 Task: Change the name of your current profile to "Mark".
Action: Mouse moved to (1133, 32)
Screenshot: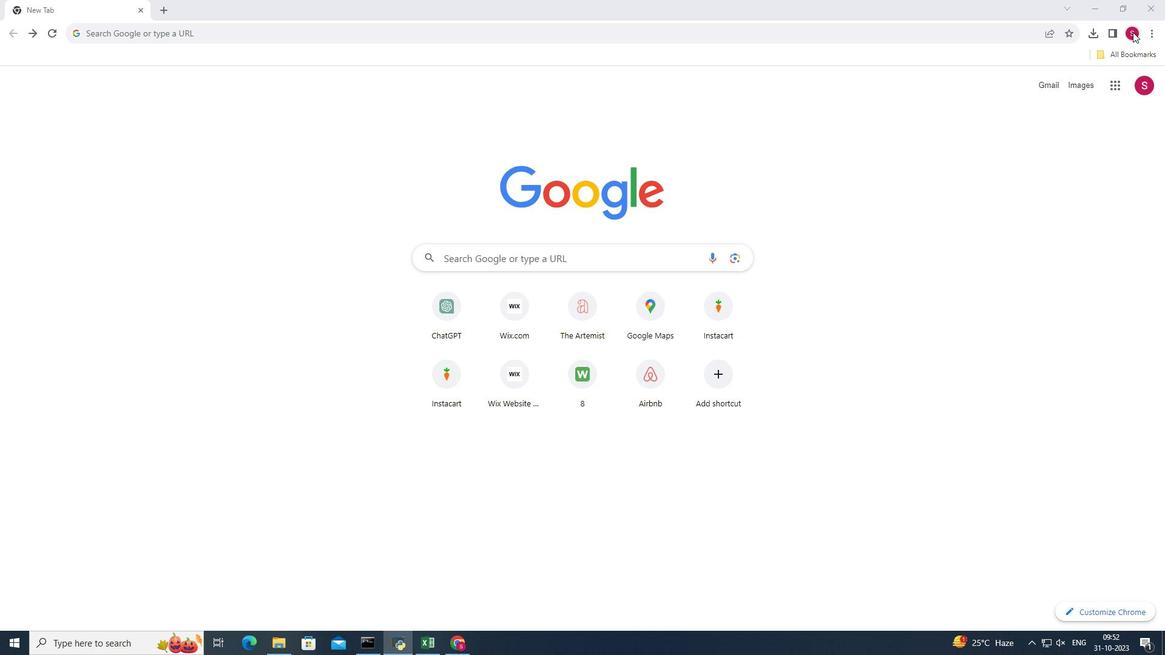 
Action: Mouse pressed left at (1133, 32)
Screenshot: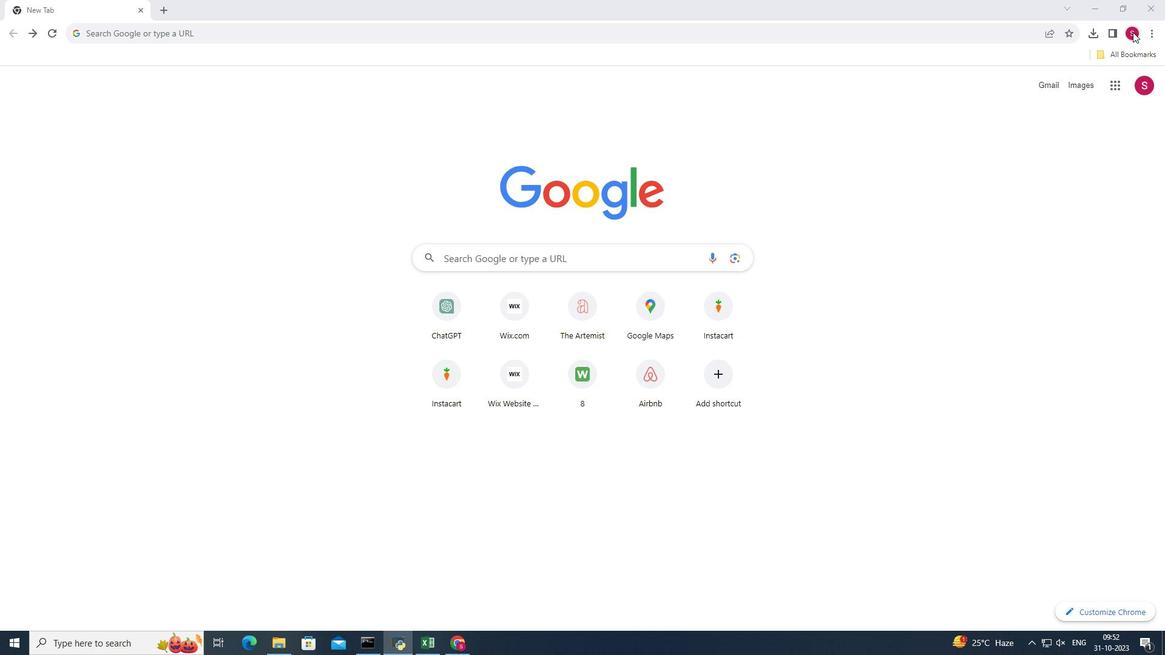 
Action: Mouse moved to (1115, 80)
Screenshot: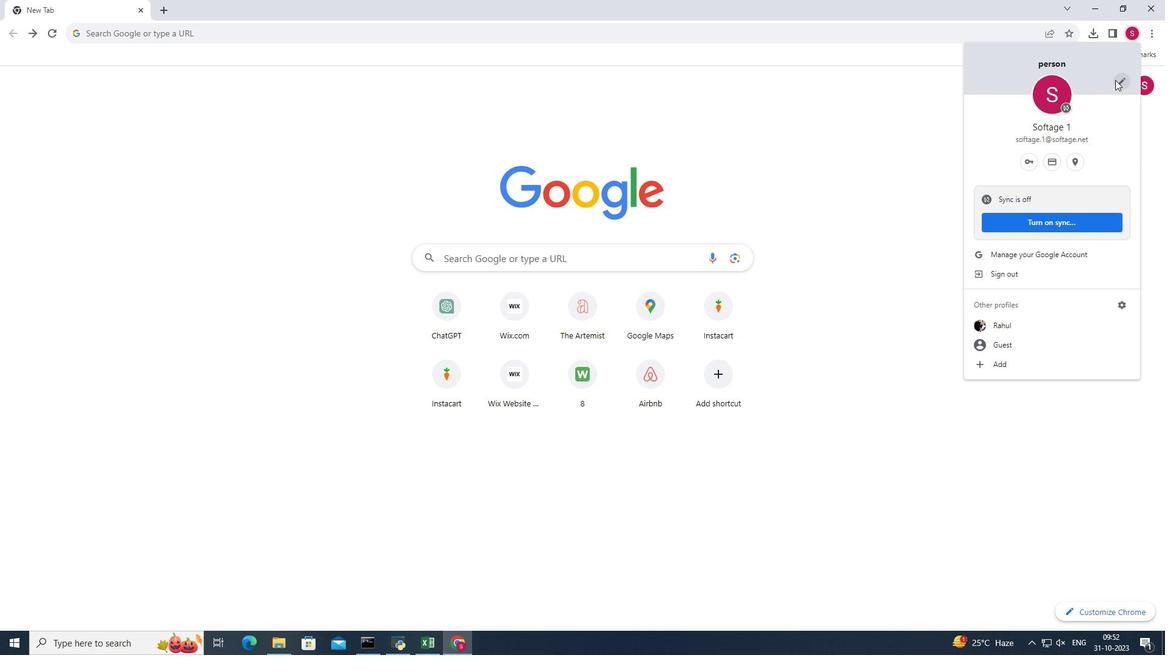 
Action: Mouse pressed left at (1115, 80)
Screenshot: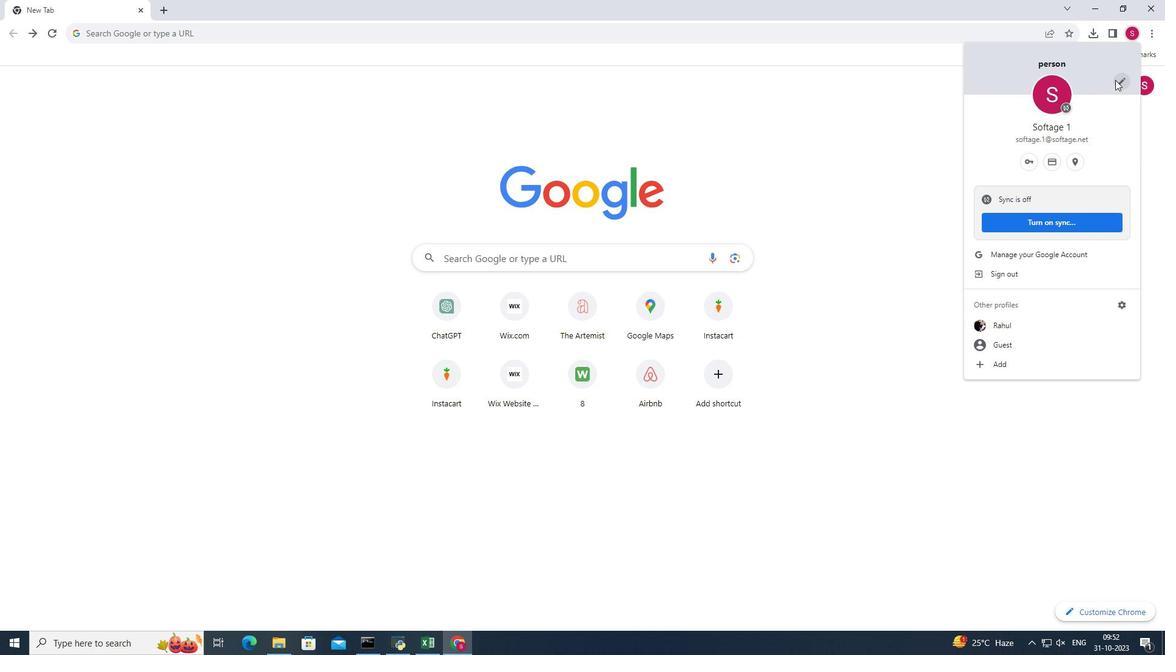 
Action: Mouse moved to (444, 160)
Screenshot: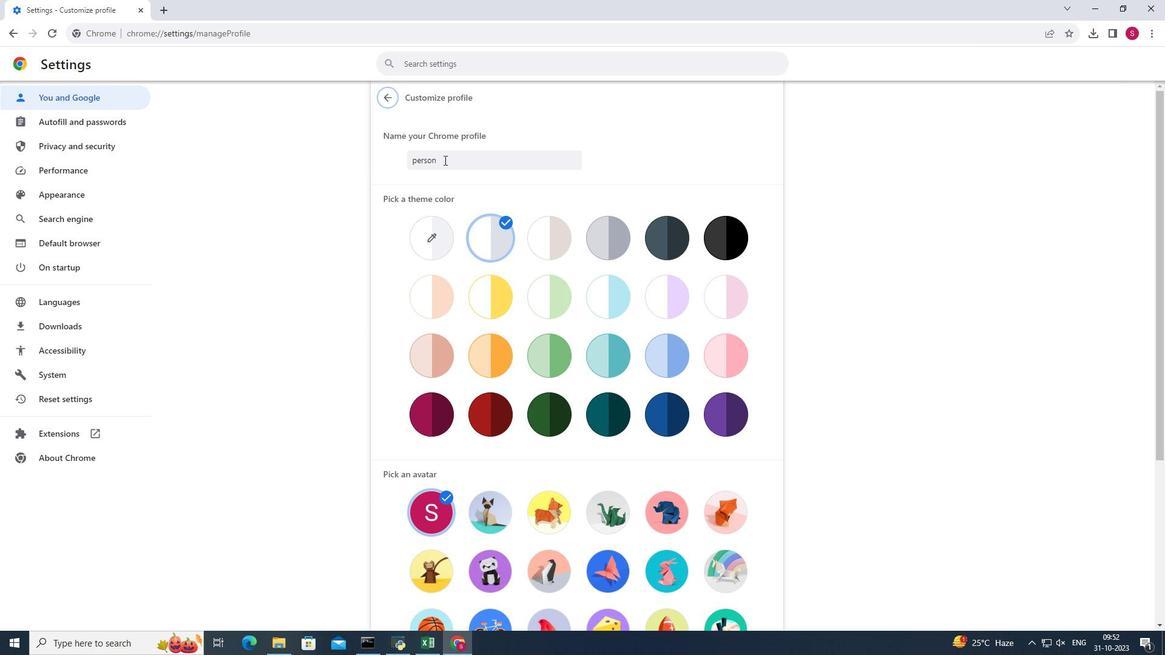 
Action: Mouse pressed left at (444, 160)
Screenshot: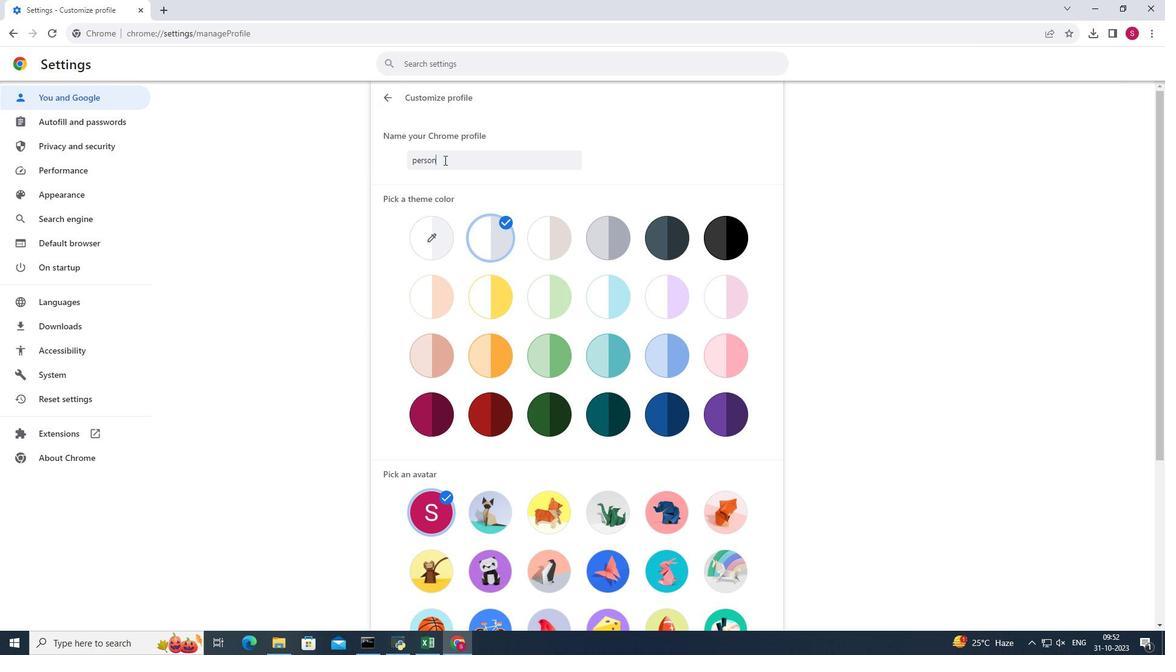 
Action: Key pressed <Key.backspace><Key.backspace><Key.backspace><Key.backspace><Key.backspace><Key.backspace><Key.backspace><Key.backspace><Key.backspace><Key.backspace><Key.backspace><Key.backspace><Key.backspace><Key.backspace><Key.backspace><Key.backspace><Key.shift>Mark
Screenshot: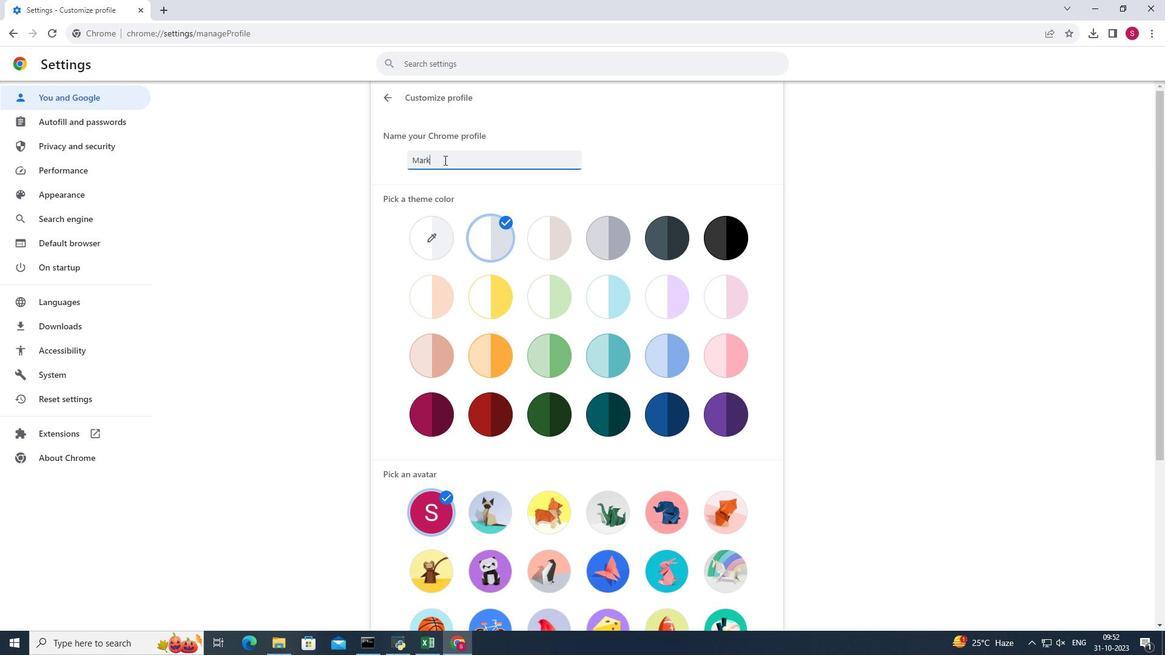 
Action: Mouse moved to (874, 164)
Screenshot: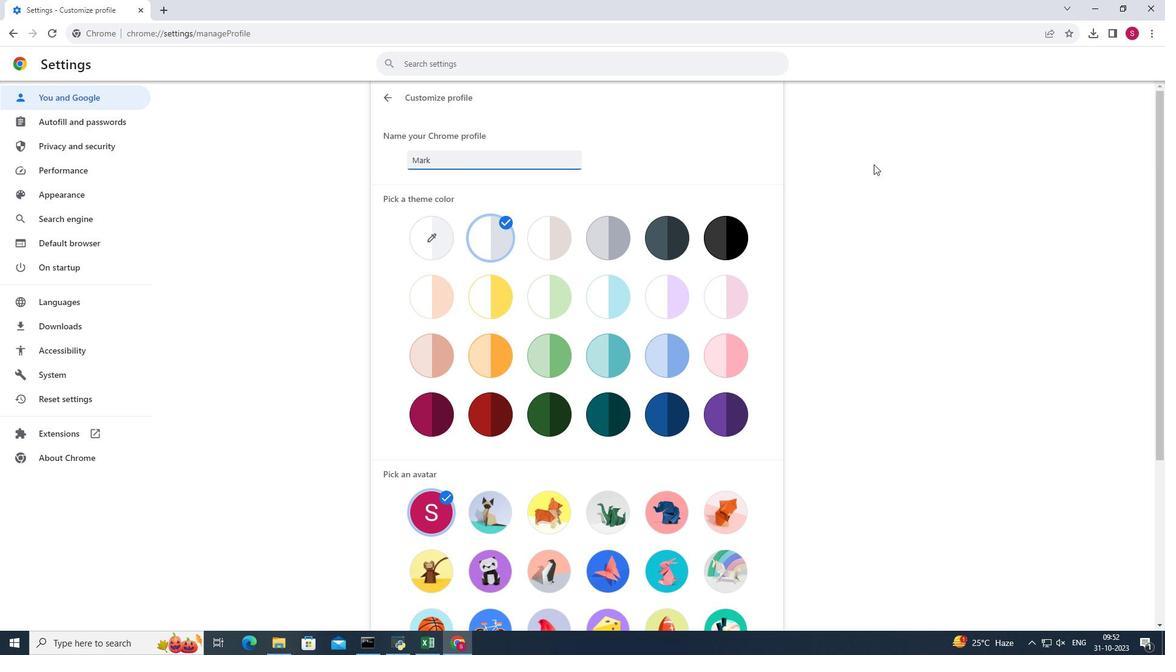
Action: Mouse pressed left at (874, 164)
Screenshot: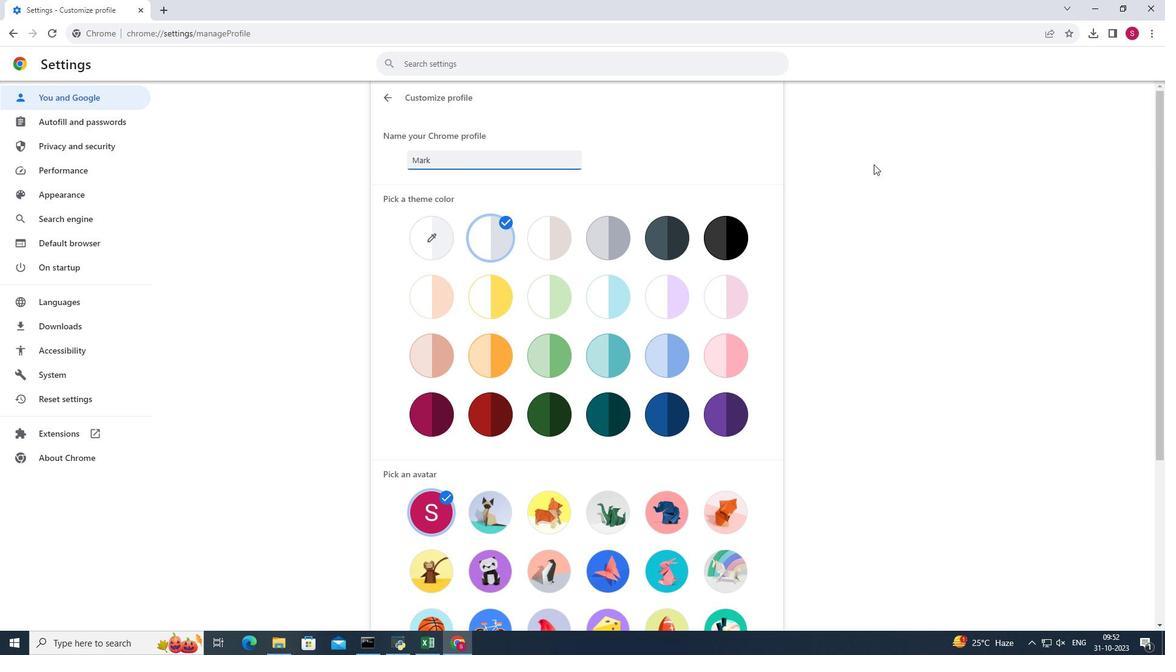 
Action: Mouse moved to (383, 98)
Screenshot: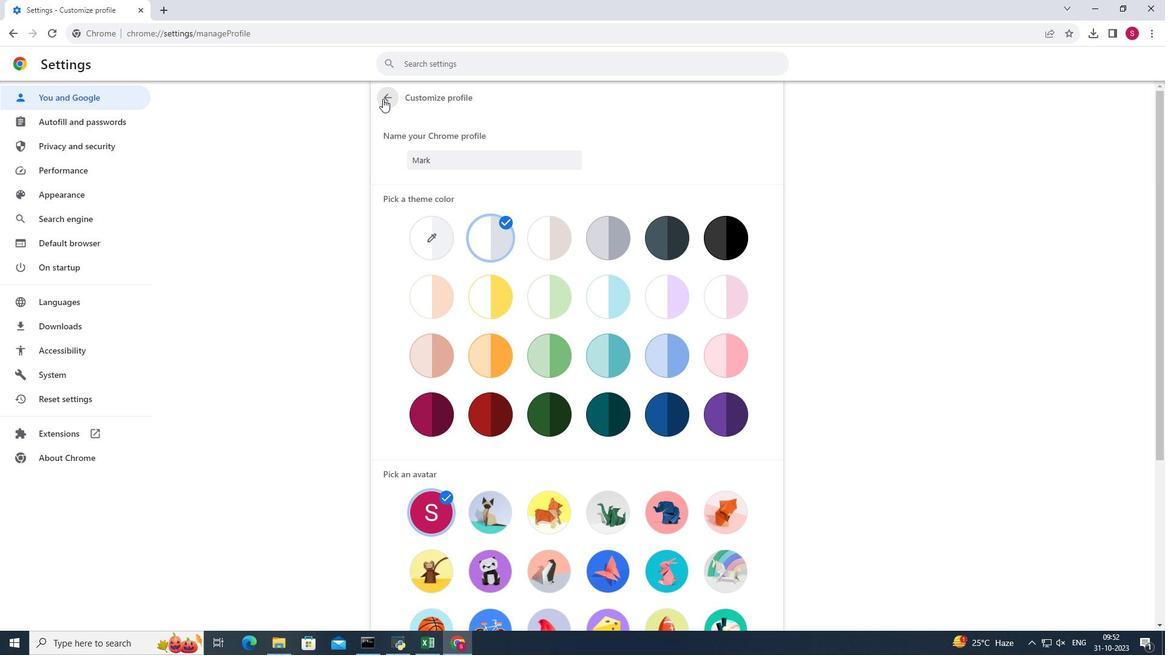 
Action: Mouse pressed left at (383, 98)
Screenshot: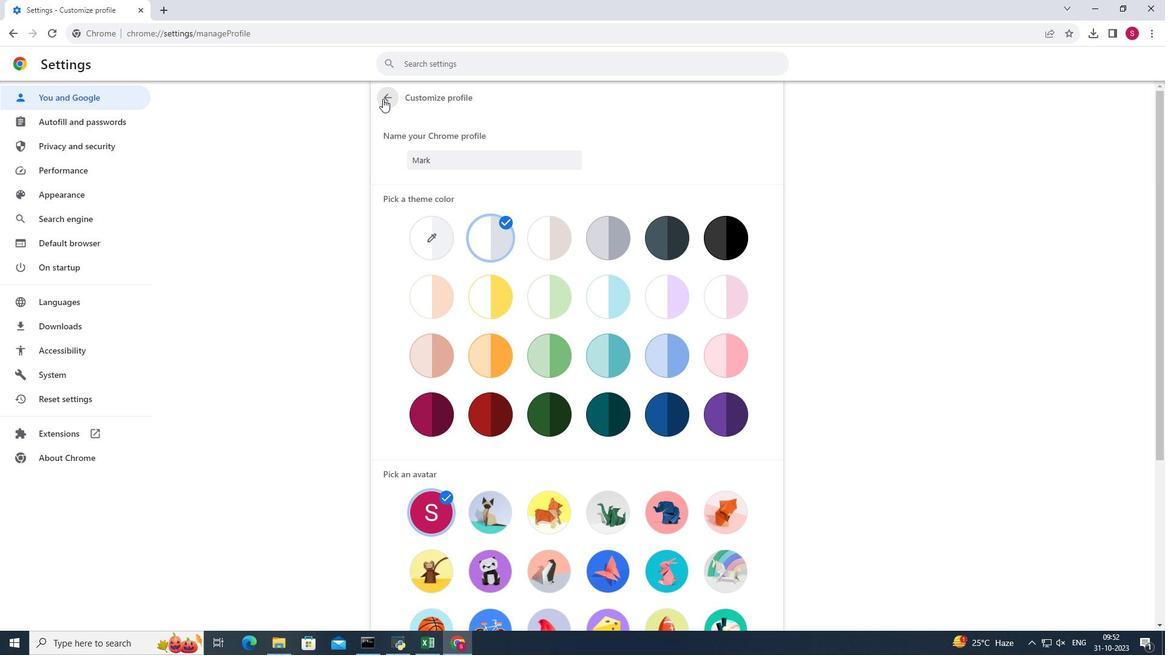 
Action: Mouse moved to (1052, 132)
Screenshot: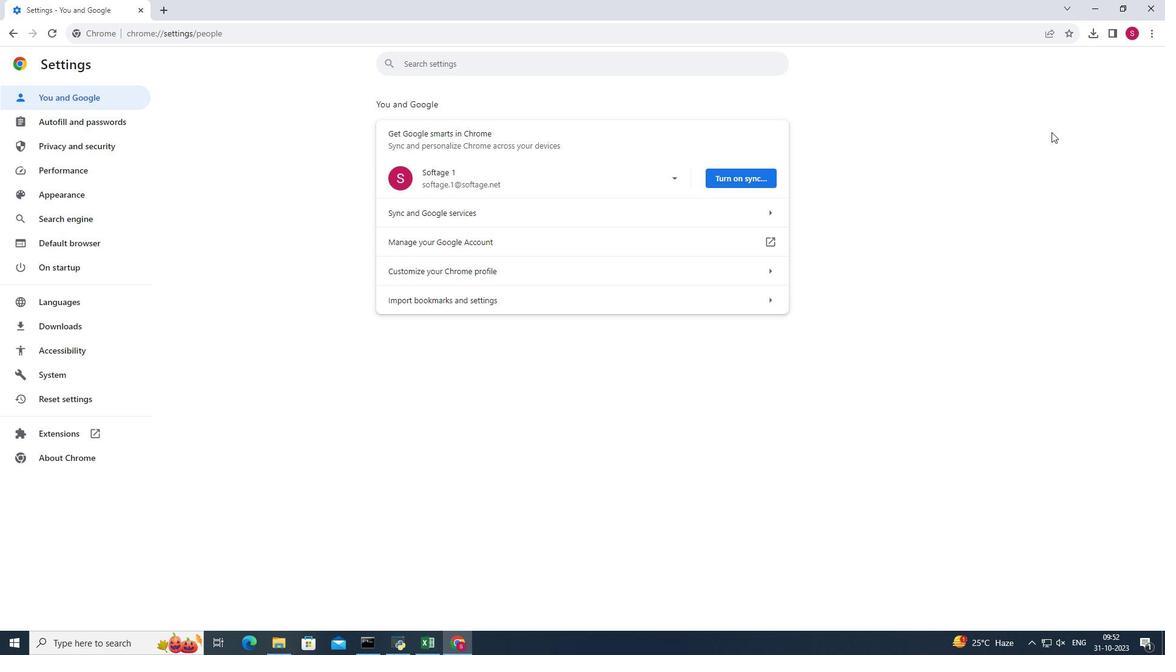 
Action: Mouse pressed left at (1052, 132)
Screenshot: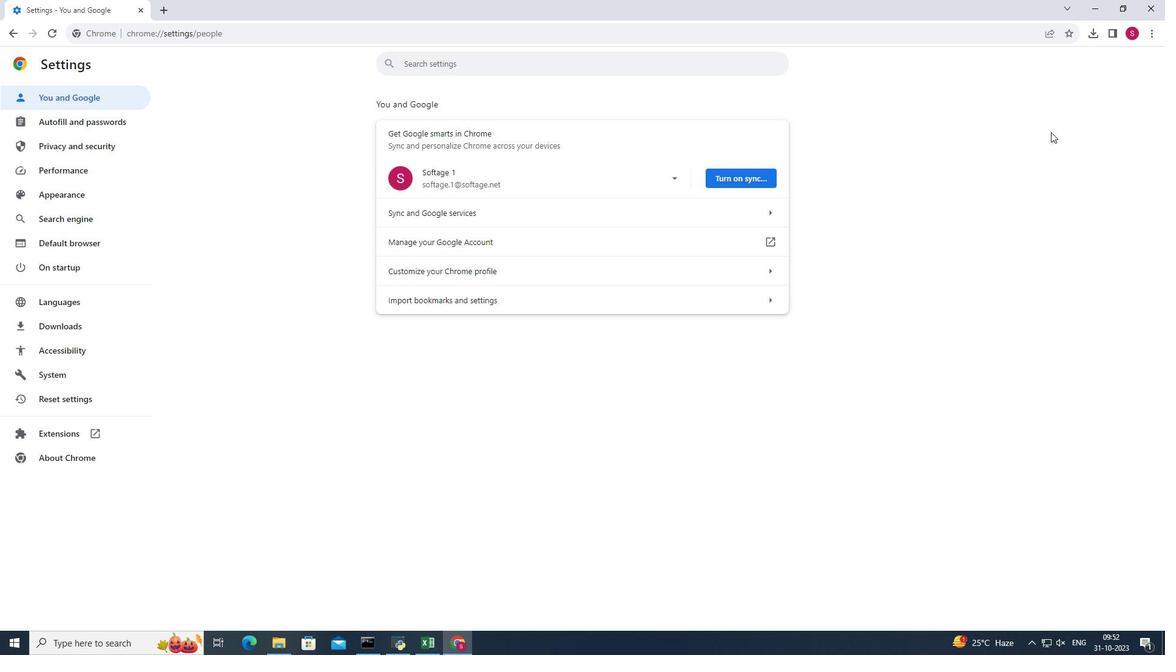 
Action: Mouse moved to (11, 35)
Screenshot: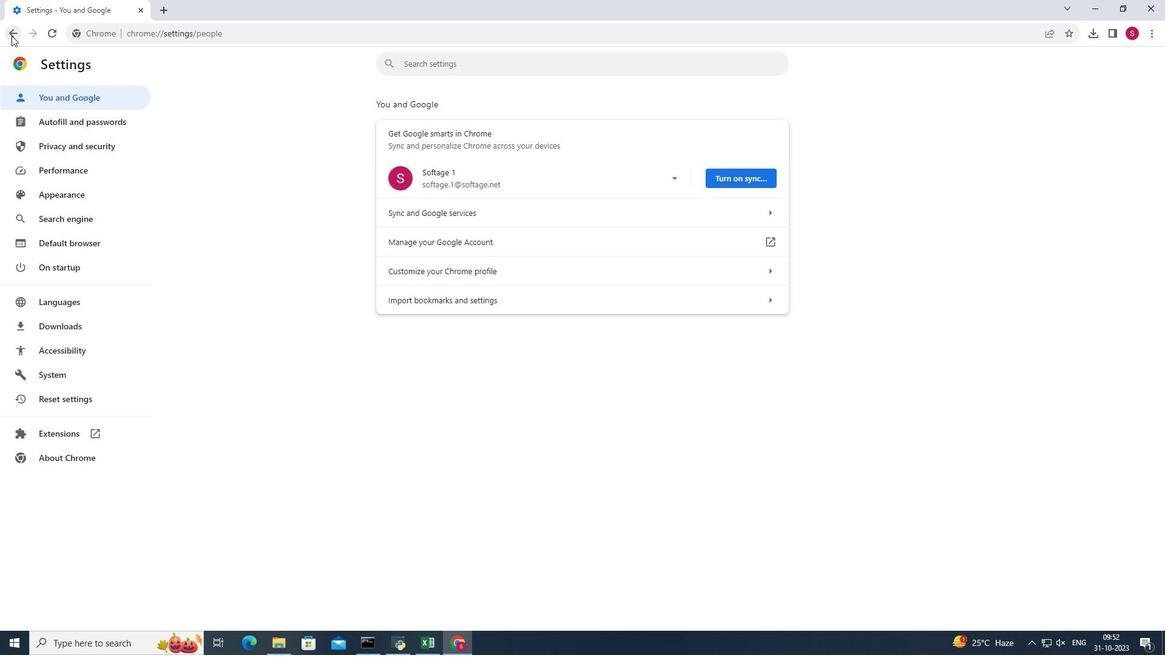 
Action: Mouse pressed left at (11, 35)
Screenshot: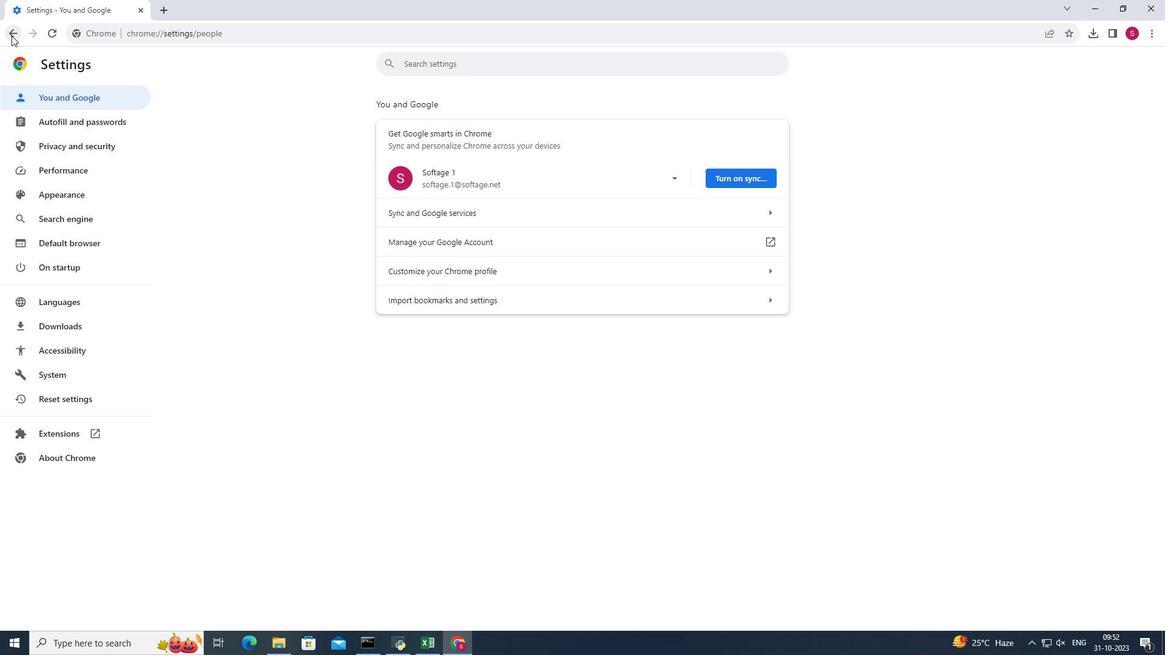 
Action: Mouse moved to (1130, 37)
Screenshot: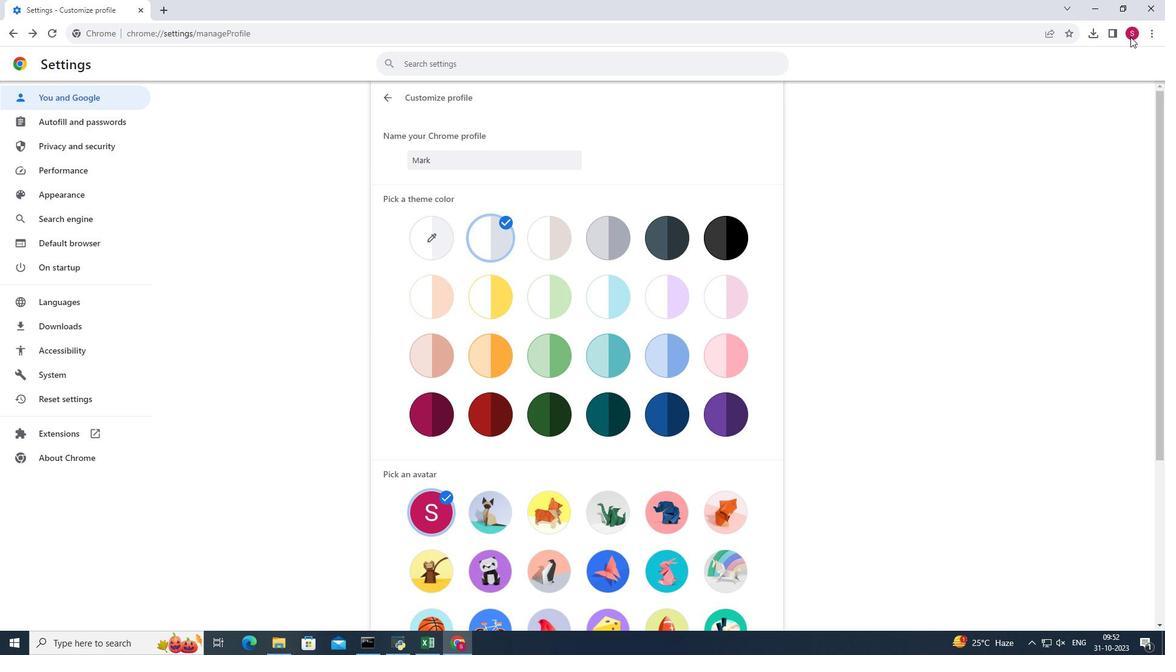 
Action: Mouse pressed left at (1130, 37)
Screenshot: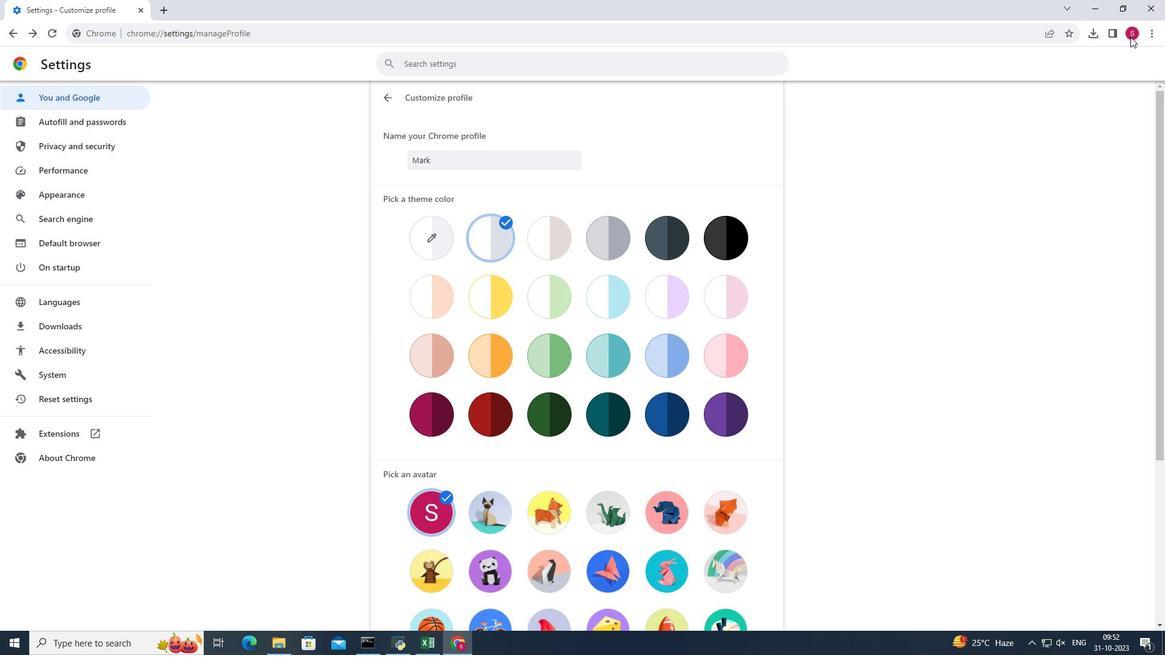 
Action: Mouse moved to (967, 152)
Screenshot: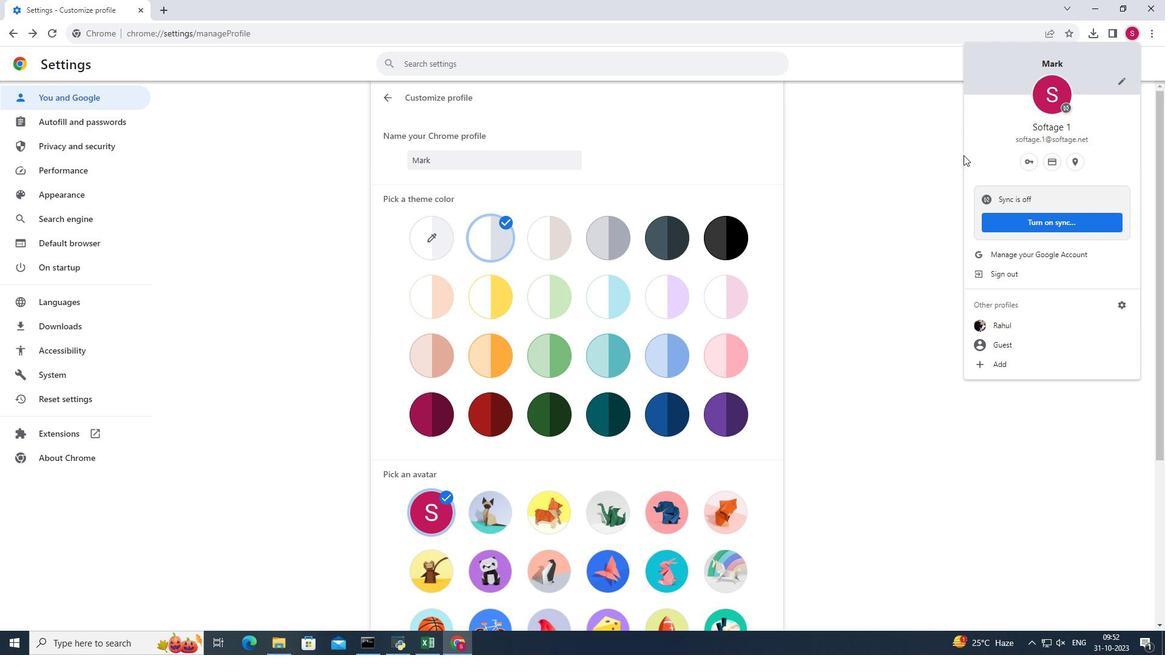 
